 Task: Create a due date automation trigger when advanced on, on the monday of the week before a card is due add dates starting today at 11:00 AM.
Action: Mouse moved to (922, 70)
Screenshot: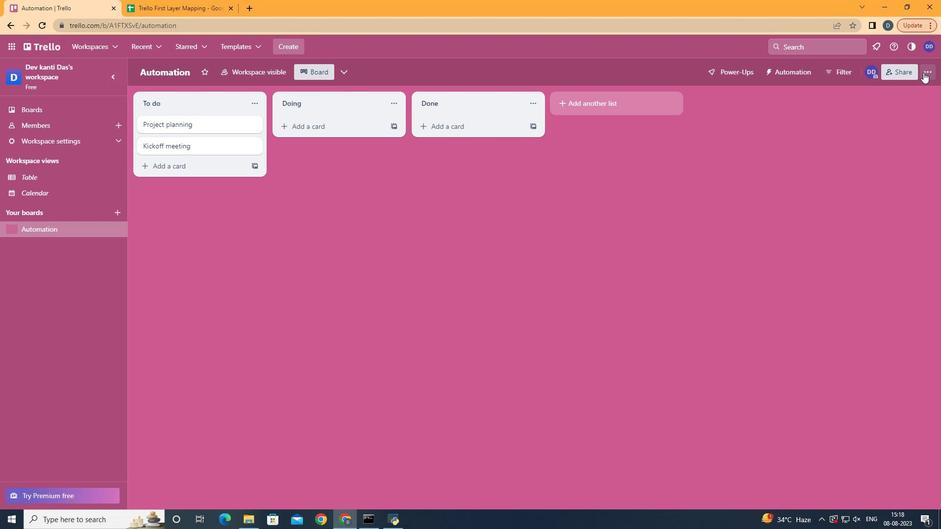 
Action: Mouse pressed left at (922, 70)
Screenshot: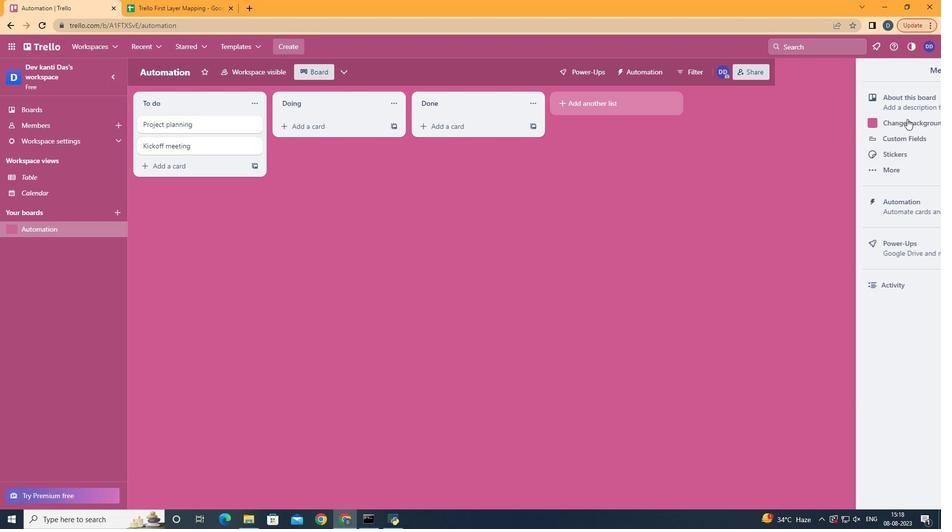 
Action: Mouse moved to (876, 204)
Screenshot: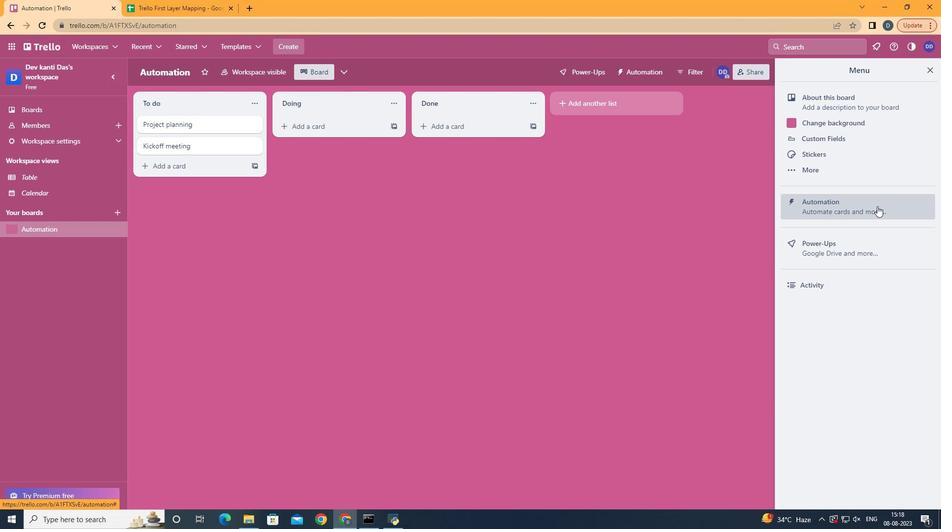 
Action: Mouse pressed left at (876, 204)
Screenshot: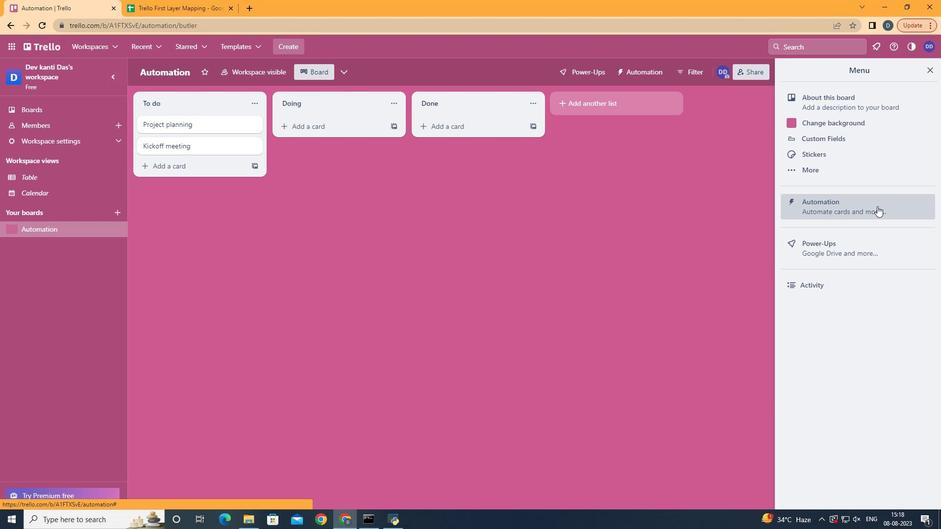 
Action: Mouse moved to (173, 196)
Screenshot: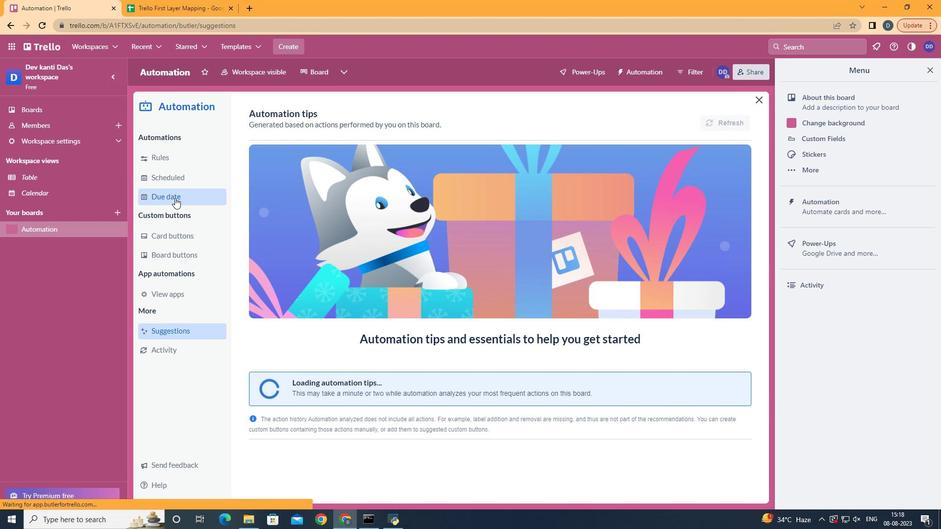 
Action: Mouse pressed left at (173, 196)
Screenshot: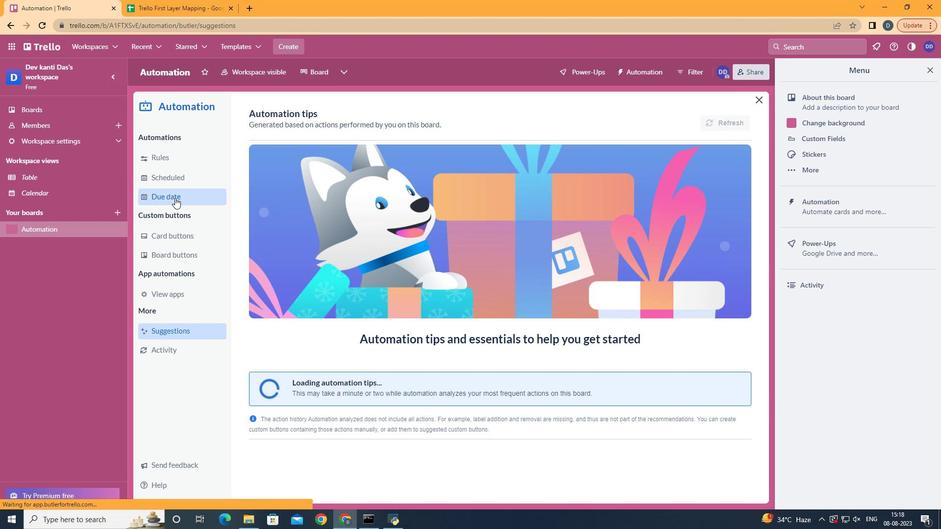 
Action: Mouse moved to (689, 112)
Screenshot: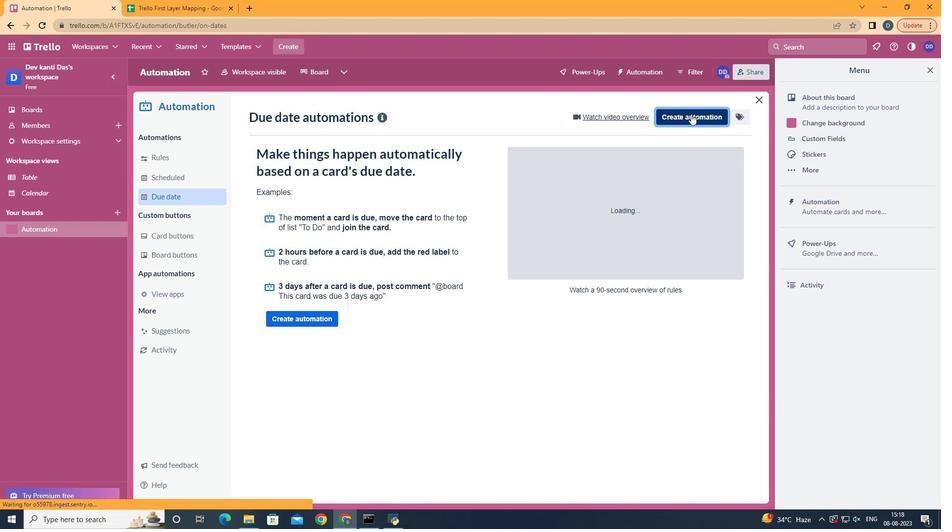 
Action: Mouse pressed left at (689, 112)
Screenshot: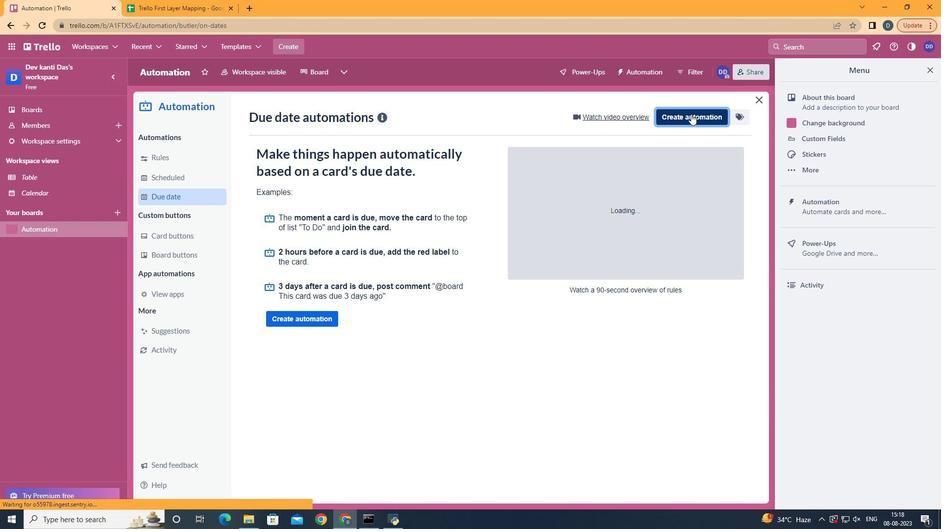 
Action: Mouse moved to (497, 211)
Screenshot: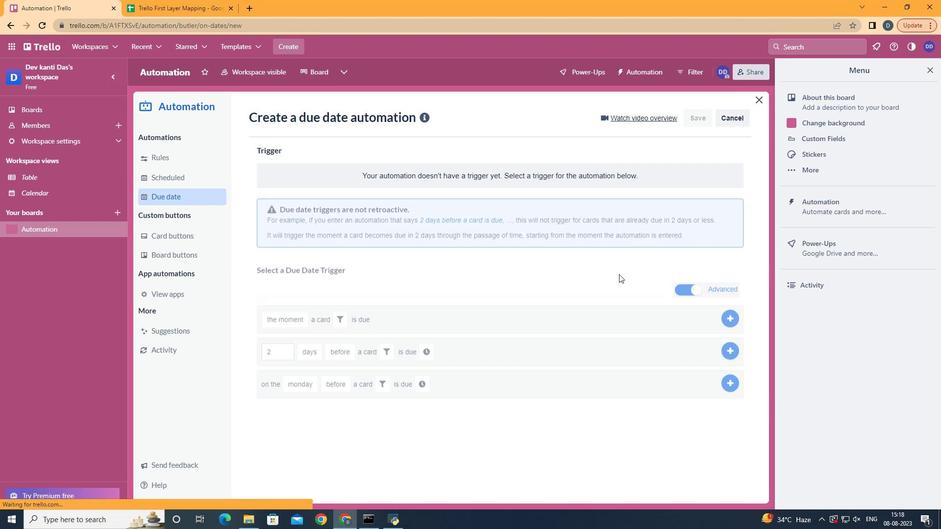 
Action: Mouse pressed left at (496, 211)
Screenshot: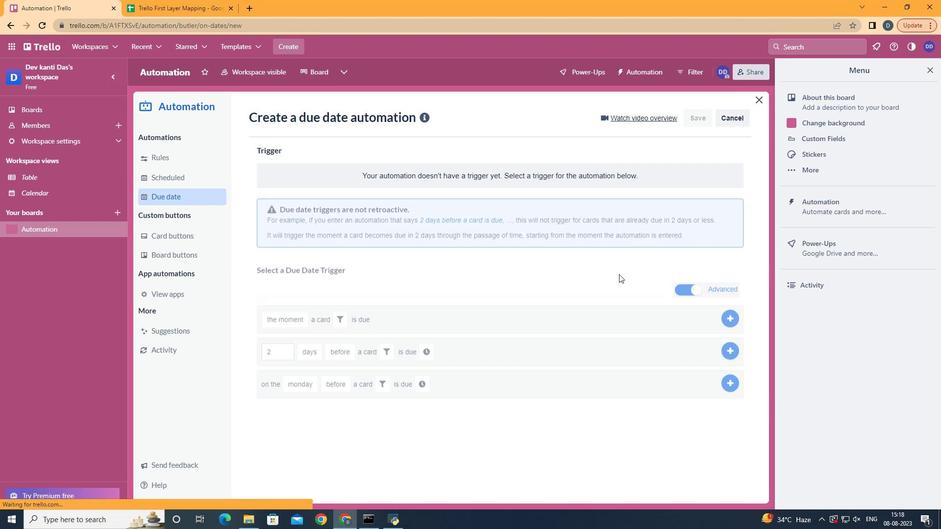 
Action: Mouse moved to (347, 469)
Screenshot: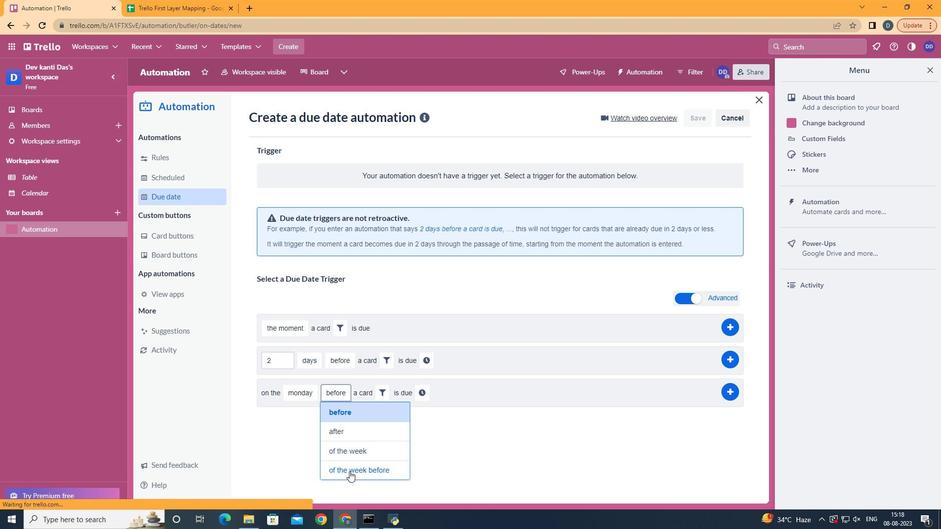 
Action: Mouse pressed left at (347, 469)
Screenshot: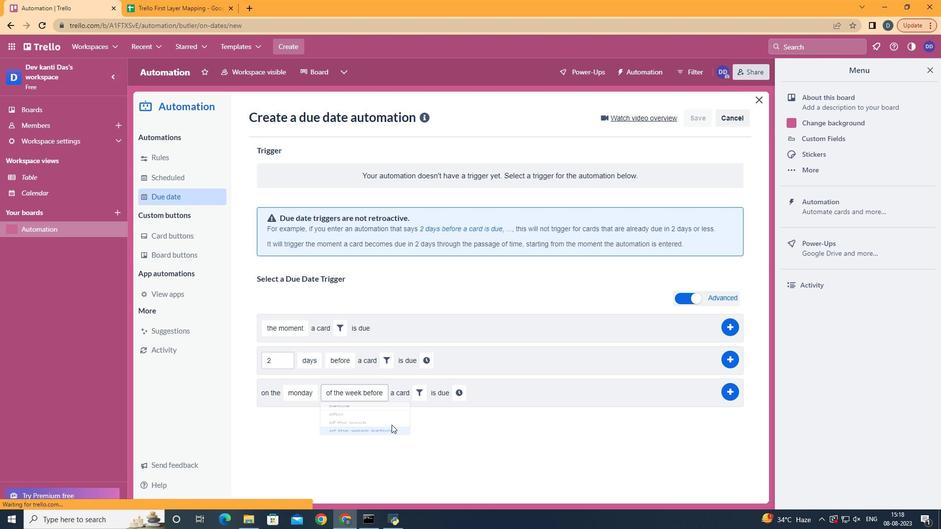 
Action: Mouse moved to (426, 393)
Screenshot: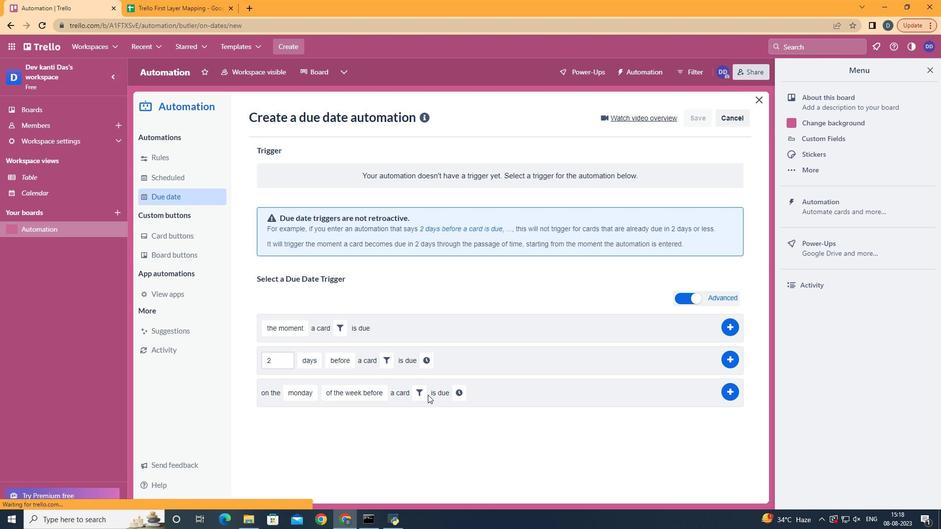 
Action: Mouse pressed left at (426, 393)
Screenshot: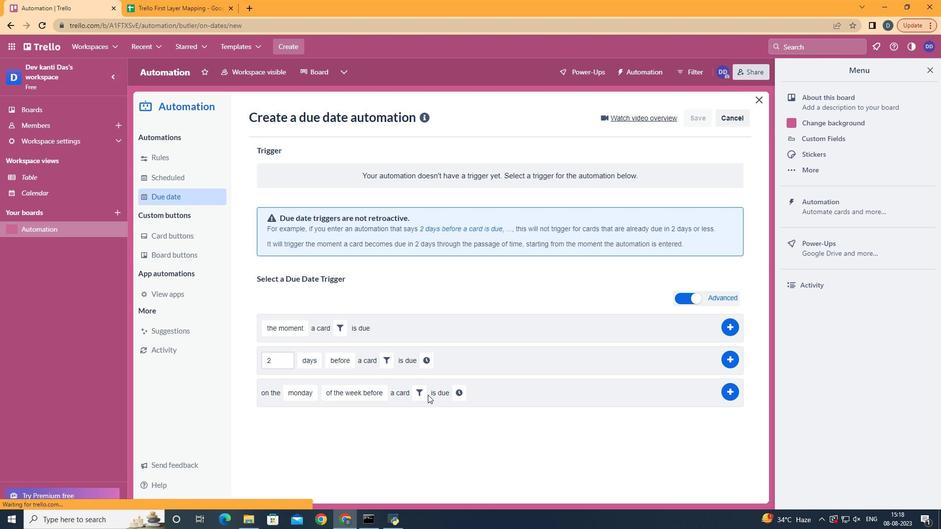 
Action: Mouse moved to (420, 396)
Screenshot: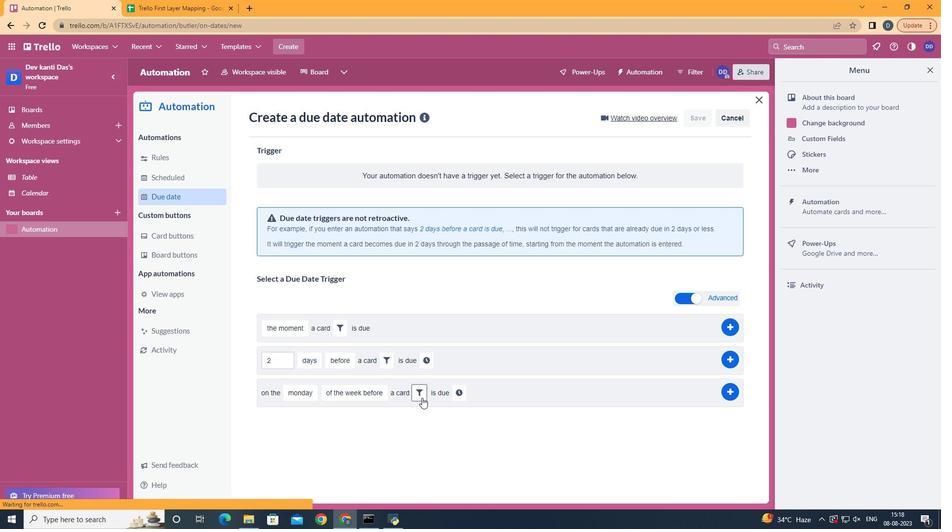 
Action: Mouse pressed left at (420, 396)
Screenshot: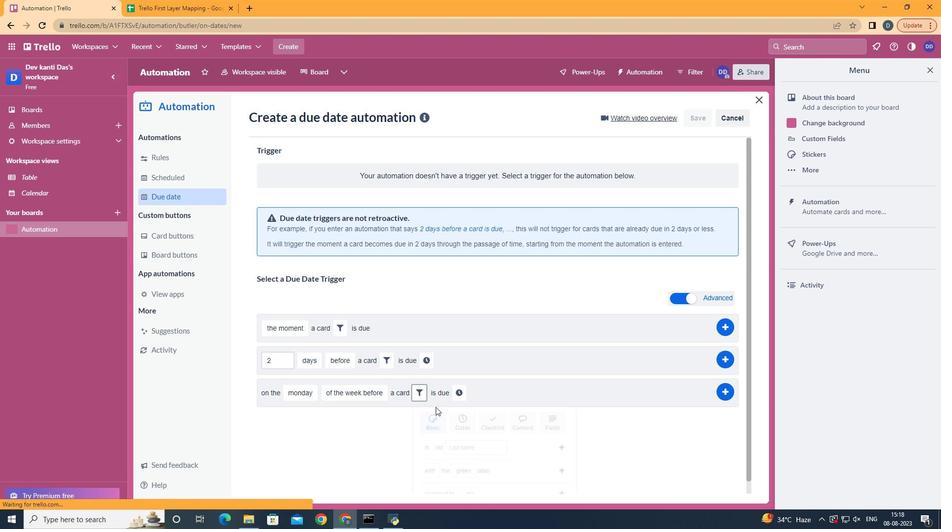 
Action: Mouse moved to (482, 425)
Screenshot: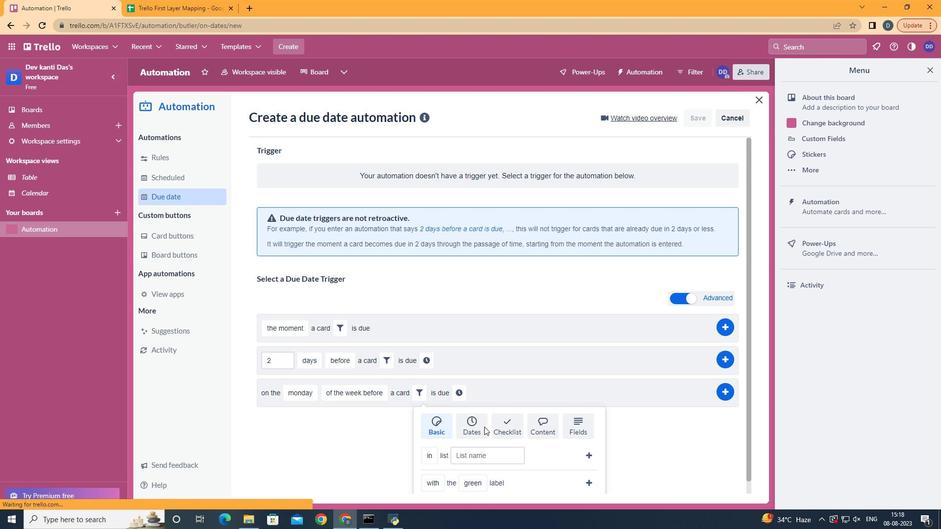 
Action: Mouse pressed left at (482, 425)
Screenshot: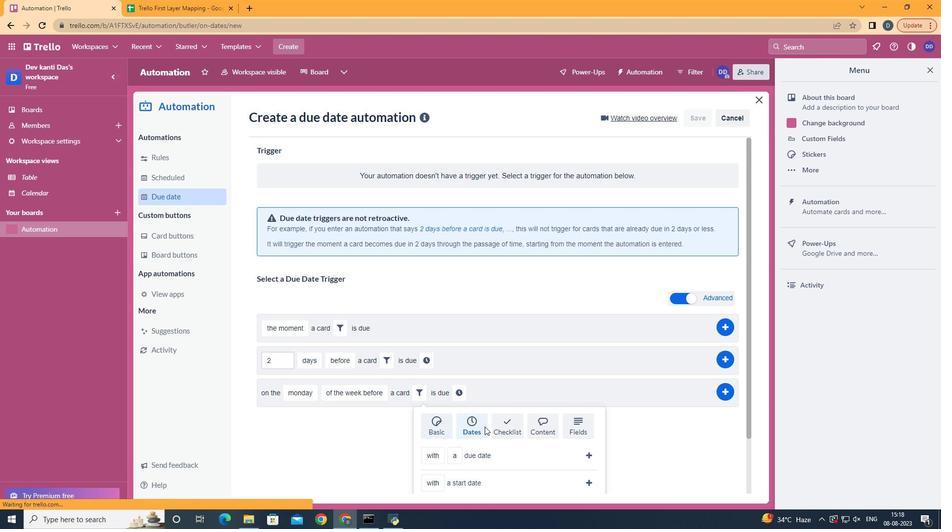 
Action: Mouse moved to (483, 425)
Screenshot: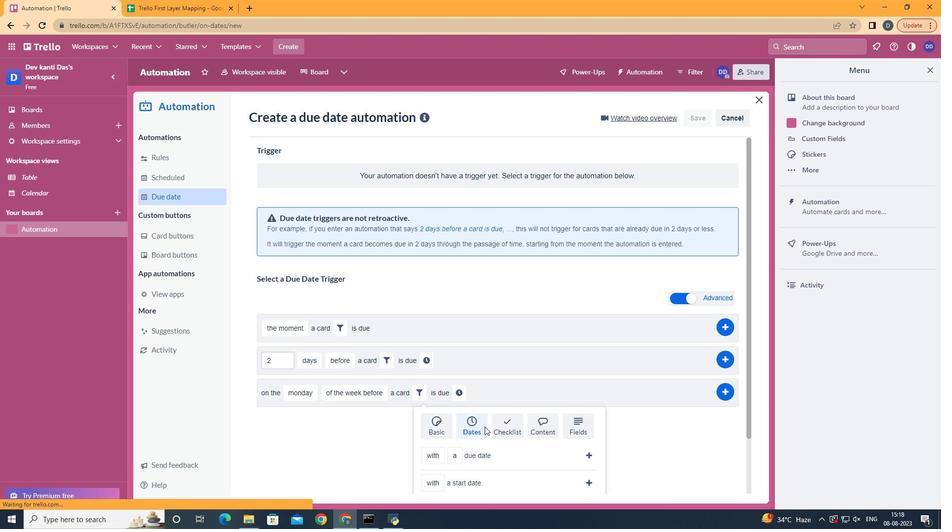 
Action: Mouse scrolled (483, 424) with delta (0, 0)
Screenshot: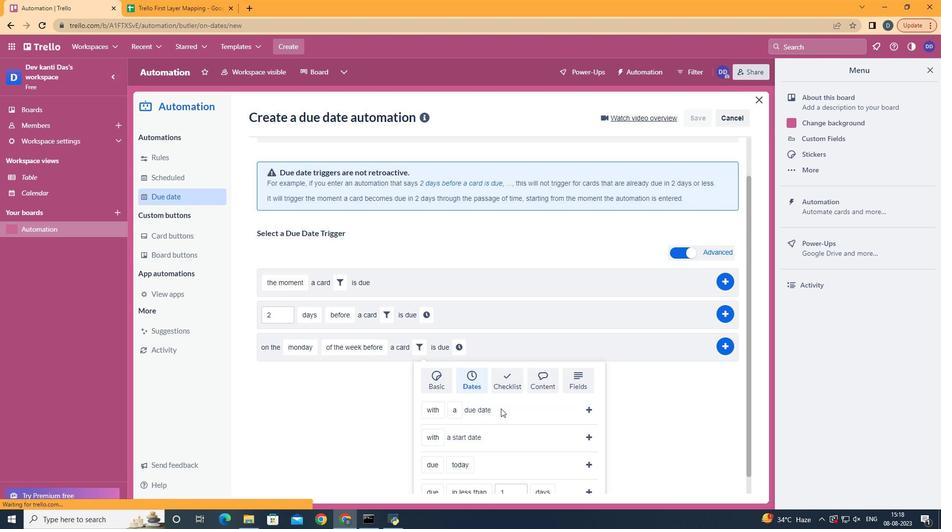 
Action: Mouse scrolled (483, 424) with delta (0, 0)
Screenshot: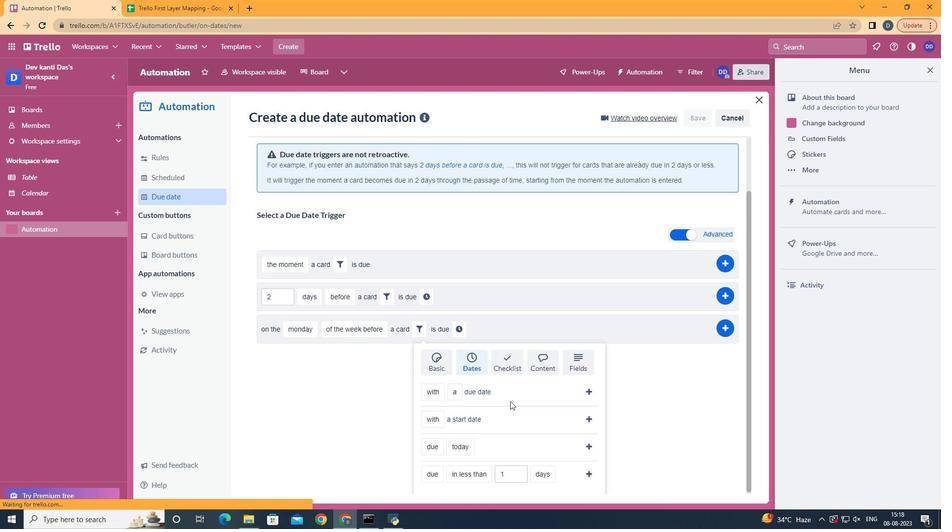 
Action: Mouse scrolled (483, 424) with delta (0, 0)
Screenshot: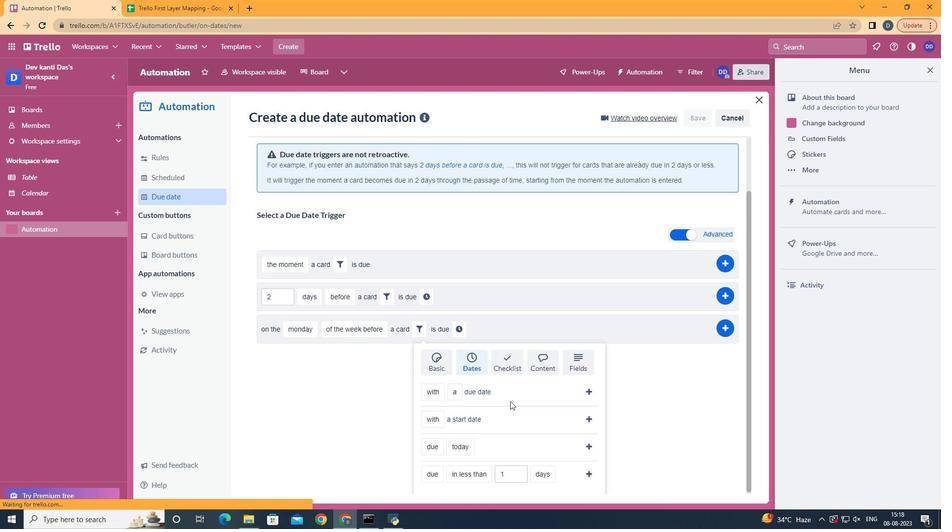 
Action: Mouse scrolled (483, 424) with delta (0, 0)
Screenshot: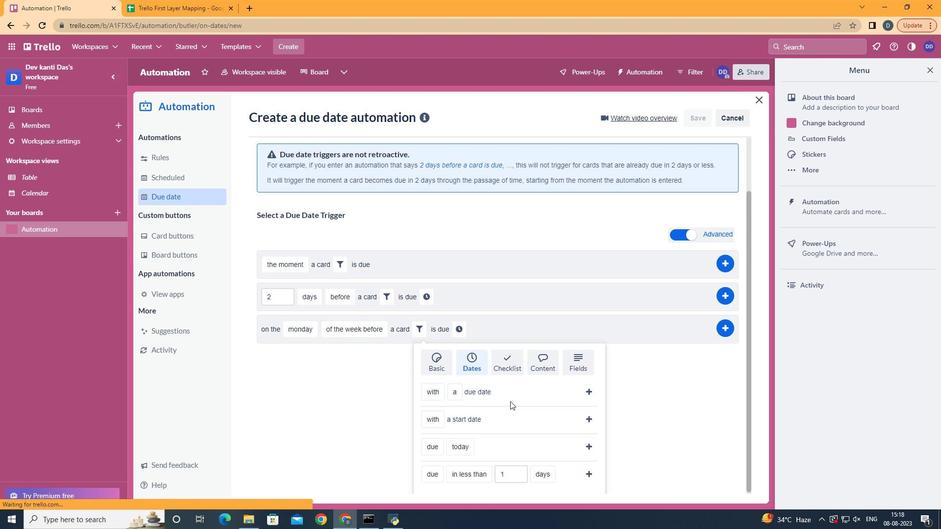 
Action: Mouse scrolled (483, 424) with delta (0, 0)
Screenshot: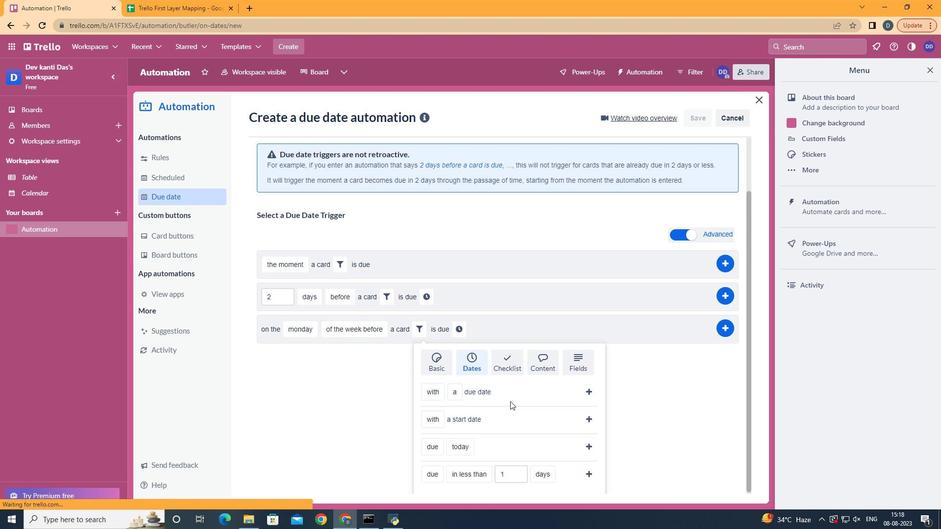 
Action: Mouse moved to (446, 406)
Screenshot: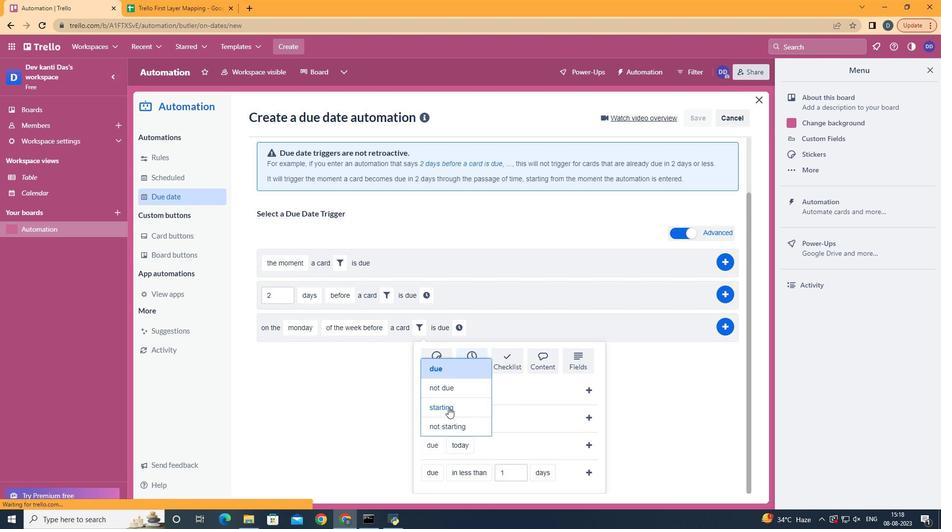 
Action: Mouse pressed left at (446, 406)
Screenshot: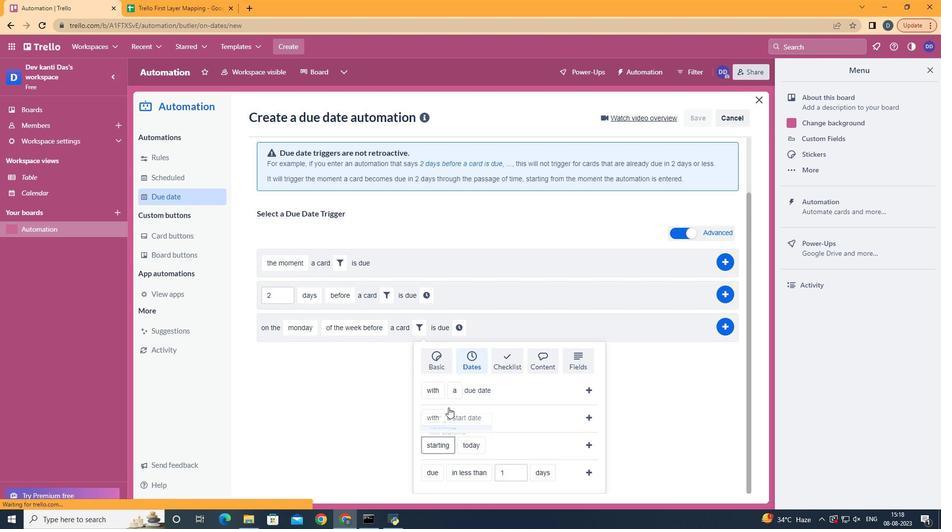 
Action: Mouse moved to (485, 327)
Screenshot: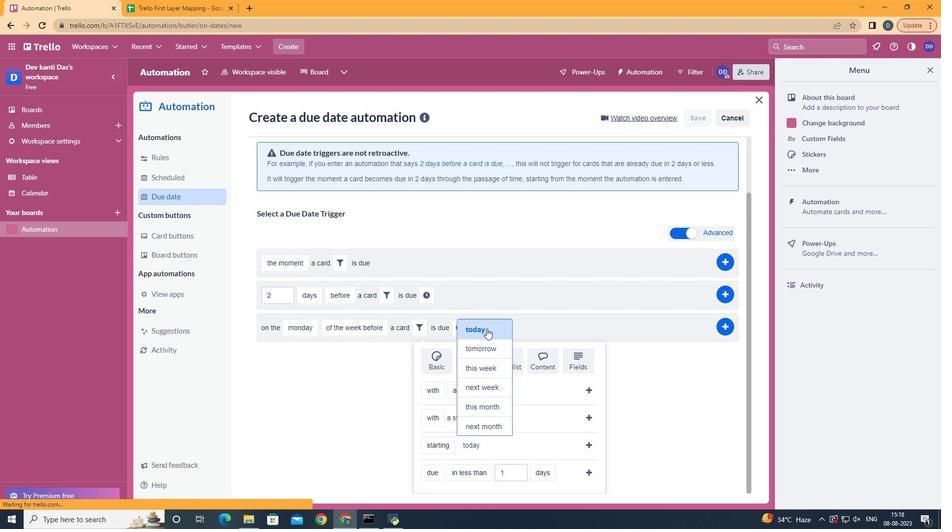 
Action: Mouse pressed left at (485, 327)
Screenshot: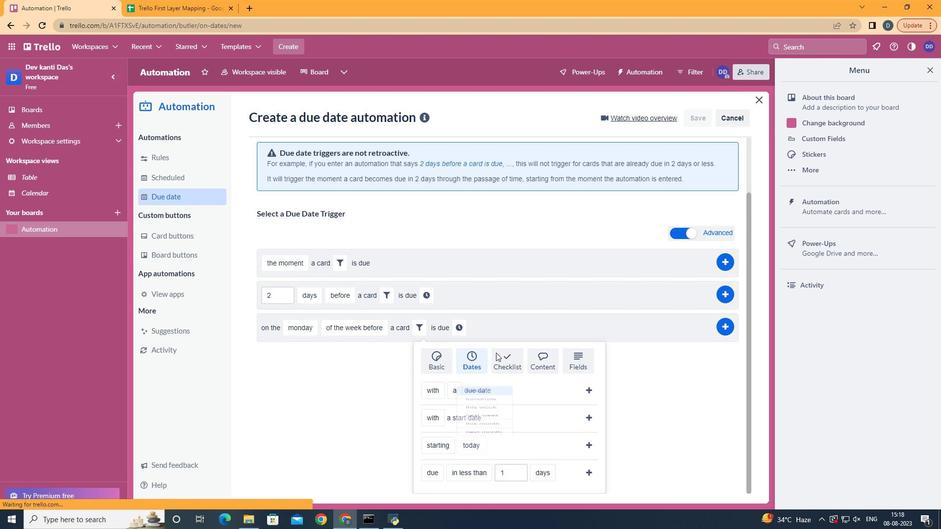 
Action: Mouse moved to (580, 439)
Screenshot: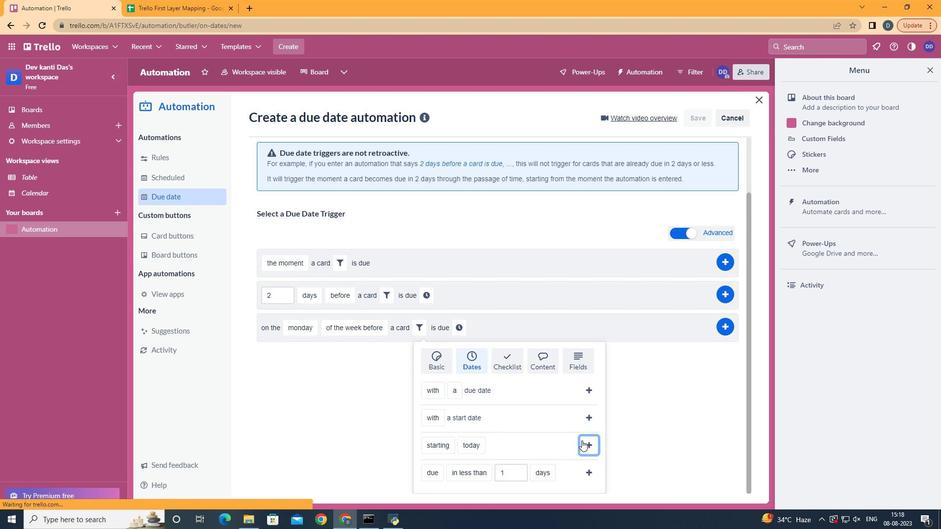 
Action: Mouse pressed left at (580, 439)
Screenshot: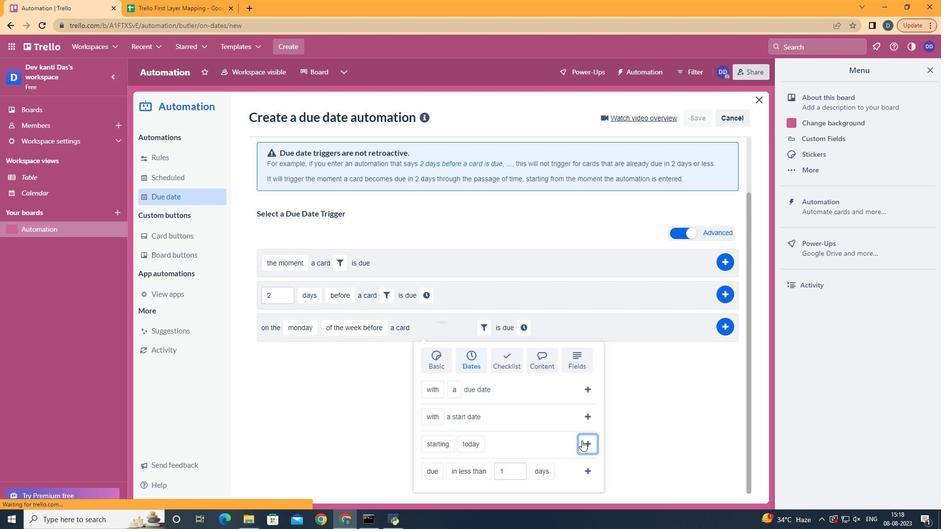 
Action: Mouse moved to (521, 392)
Screenshot: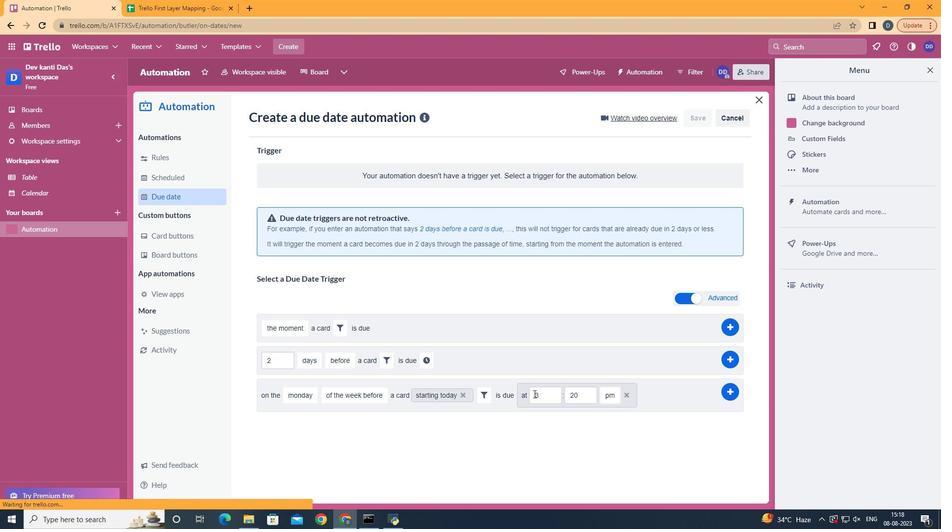 
Action: Mouse pressed left at (521, 392)
Screenshot: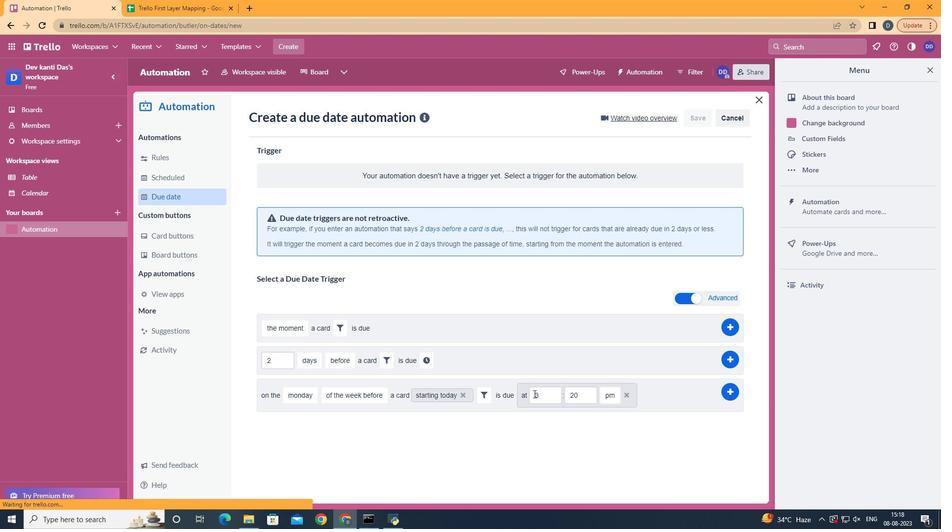 
Action: Mouse moved to (543, 390)
Screenshot: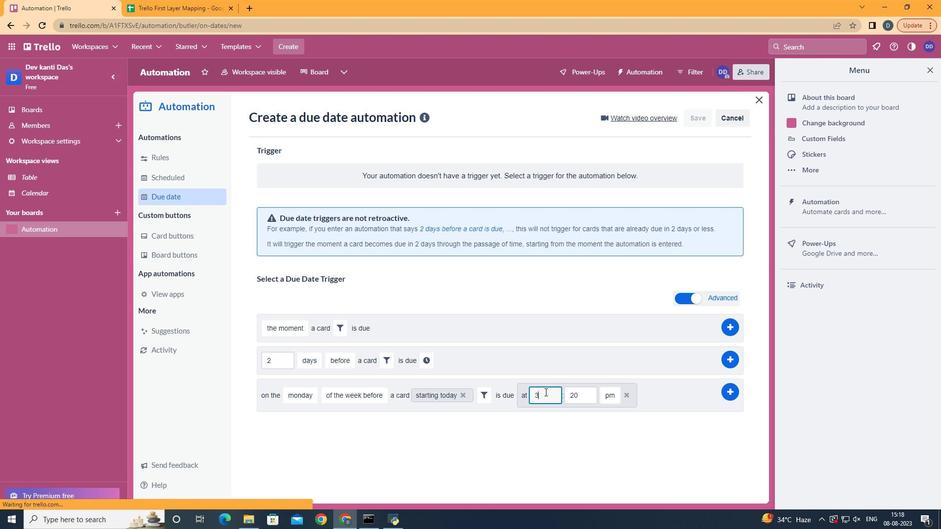 
Action: Mouse pressed left at (543, 390)
Screenshot: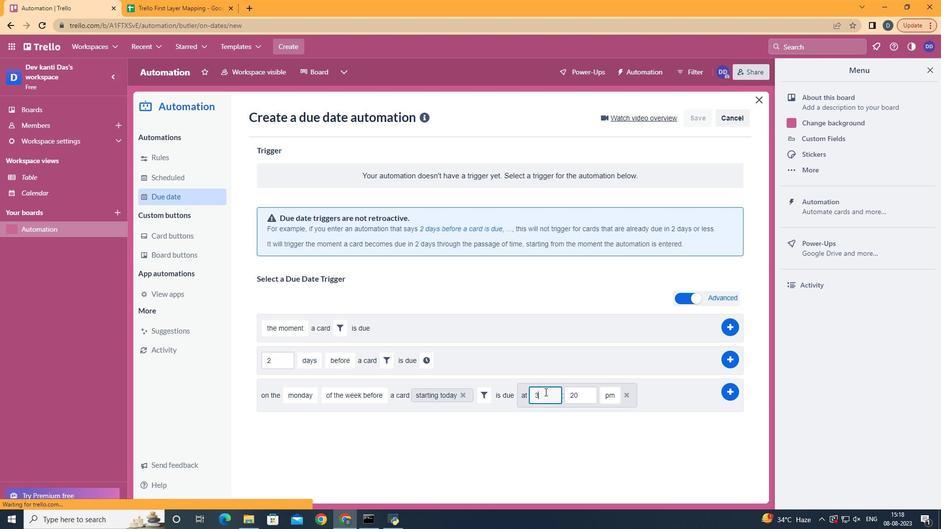 
Action: Mouse moved to (546, 390)
Screenshot: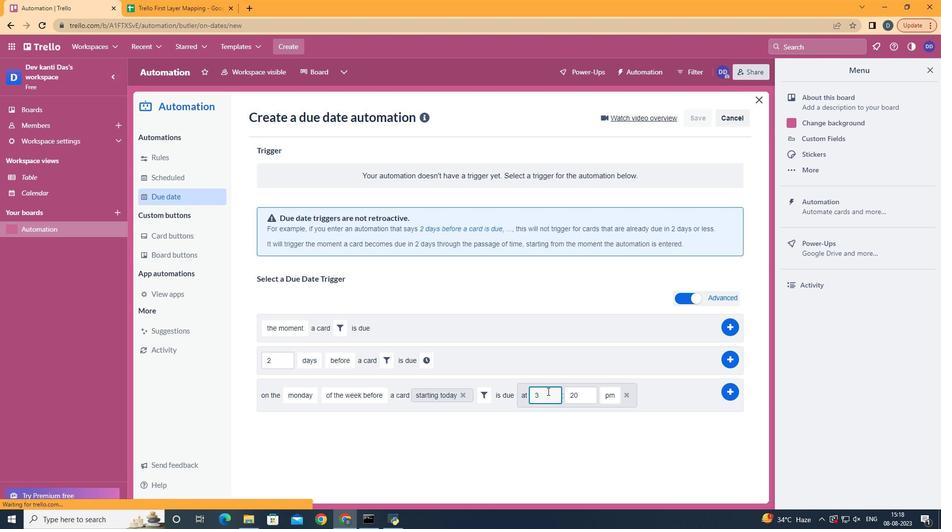 
Action: Key pressed <Key.backspace>11
Screenshot: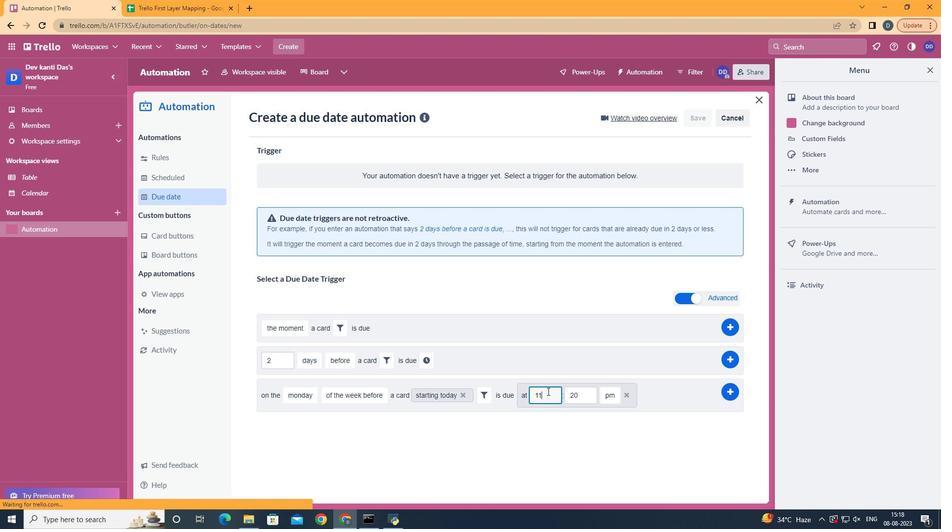 
Action: Mouse moved to (578, 400)
Screenshot: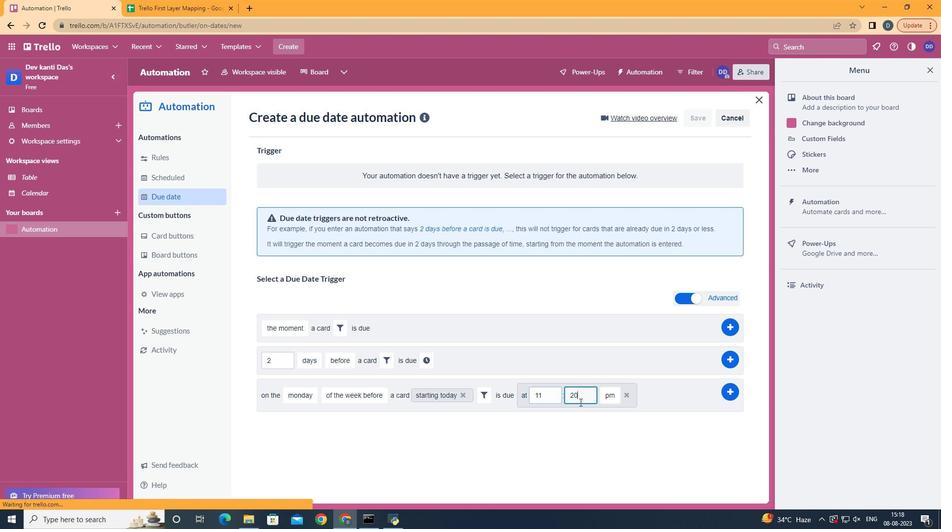 
Action: Mouse pressed left at (578, 400)
Screenshot: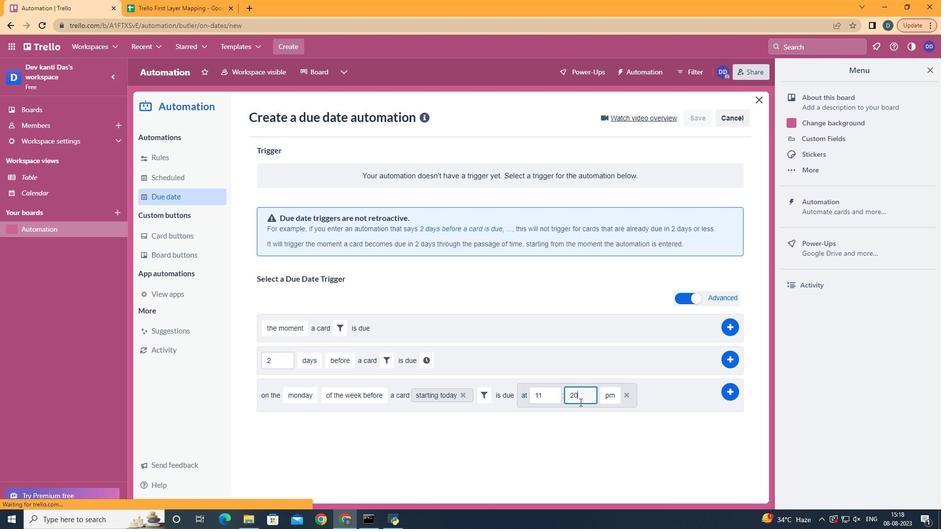 
Action: Key pressed <Key.backspace><Key.backspace>00
Screenshot: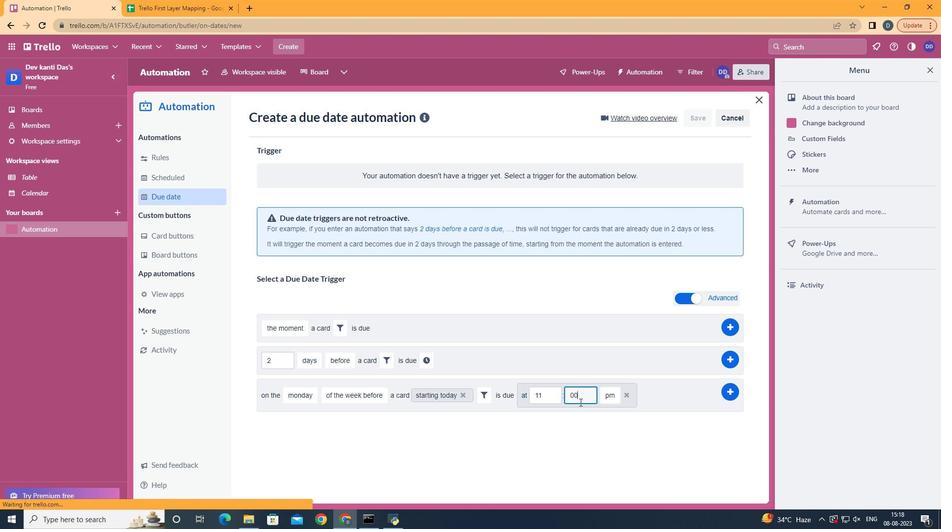 
Action: Mouse moved to (611, 409)
Screenshot: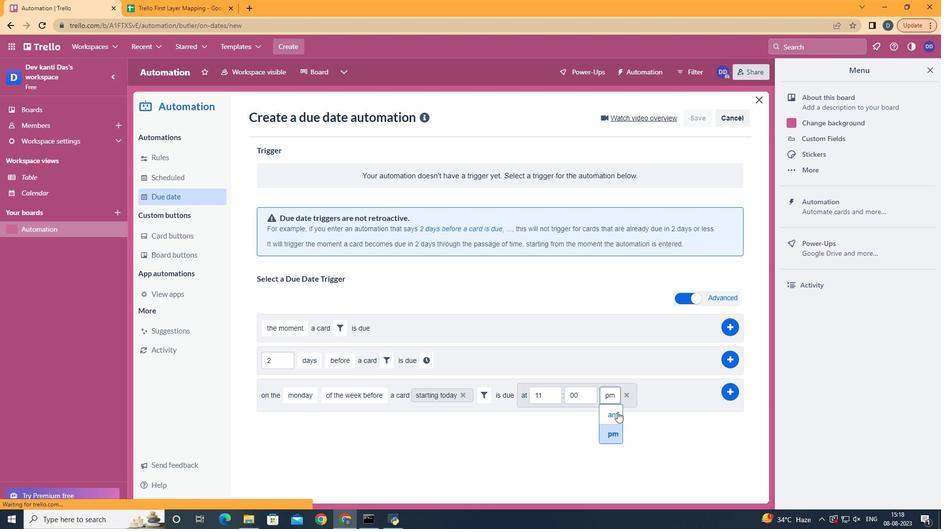 
Action: Mouse pressed left at (611, 409)
Screenshot: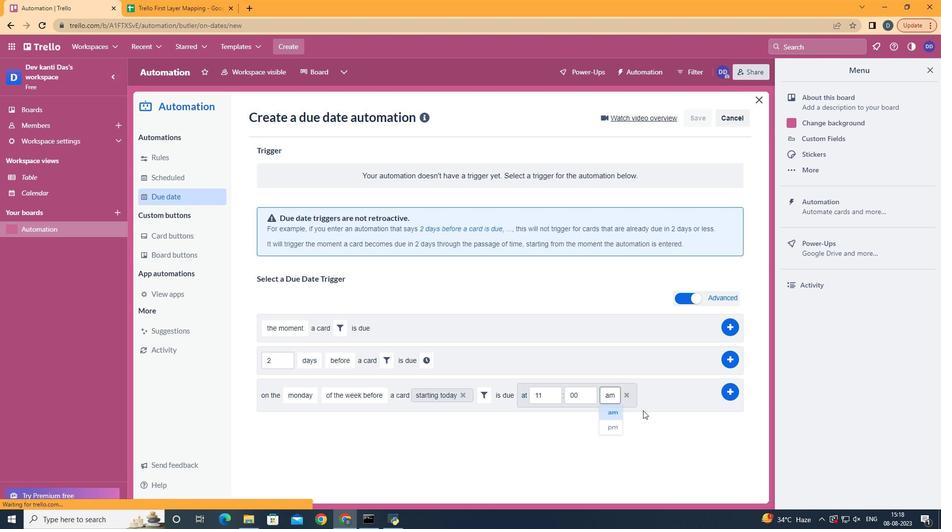 
Action: Mouse moved to (726, 392)
Screenshot: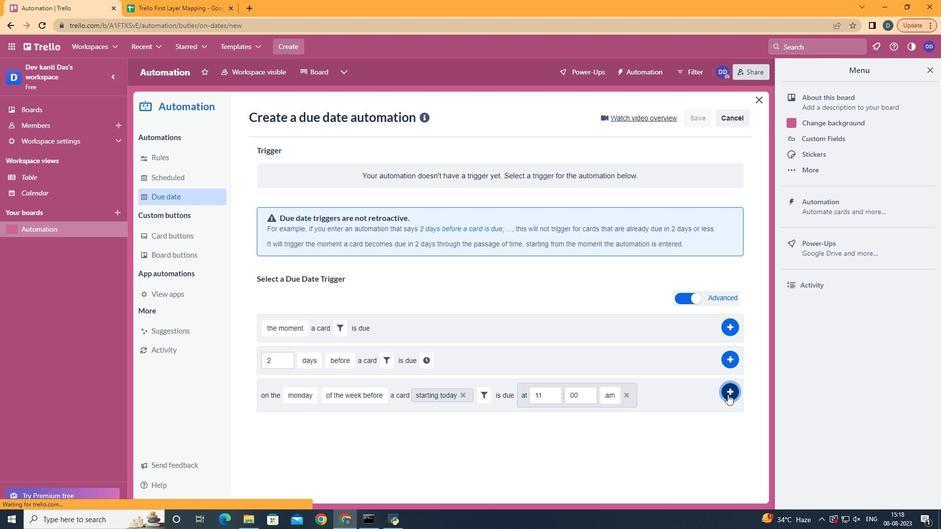 
Action: Mouse pressed left at (726, 392)
Screenshot: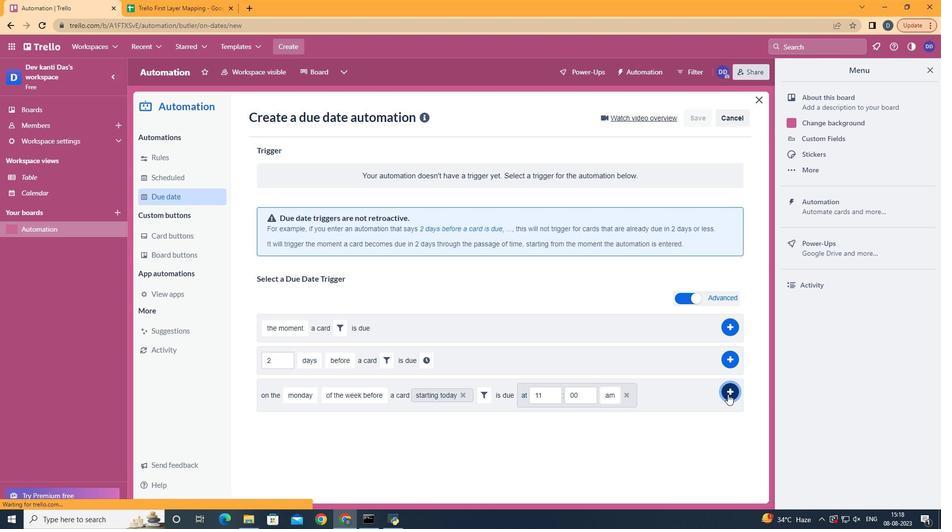 
Action: Mouse moved to (652, 201)
Screenshot: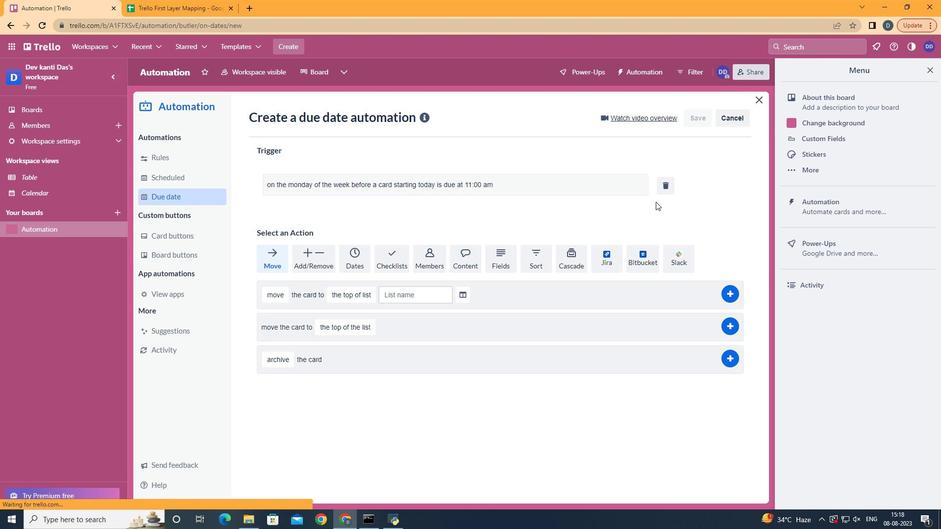 
